 Task: Open a contact in Outlook and view or edit the details.
Action: Mouse moved to (20, 96)
Screenshot: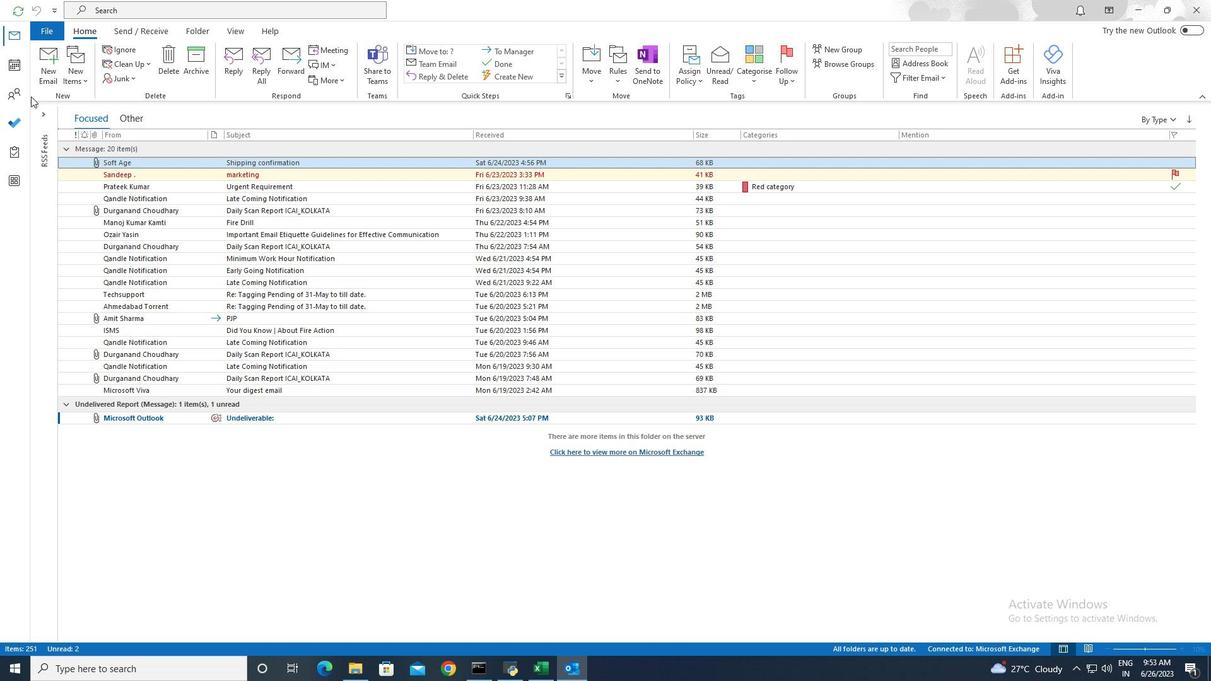 
Action: Mouse pressed left at (20, 96)
Screenshot: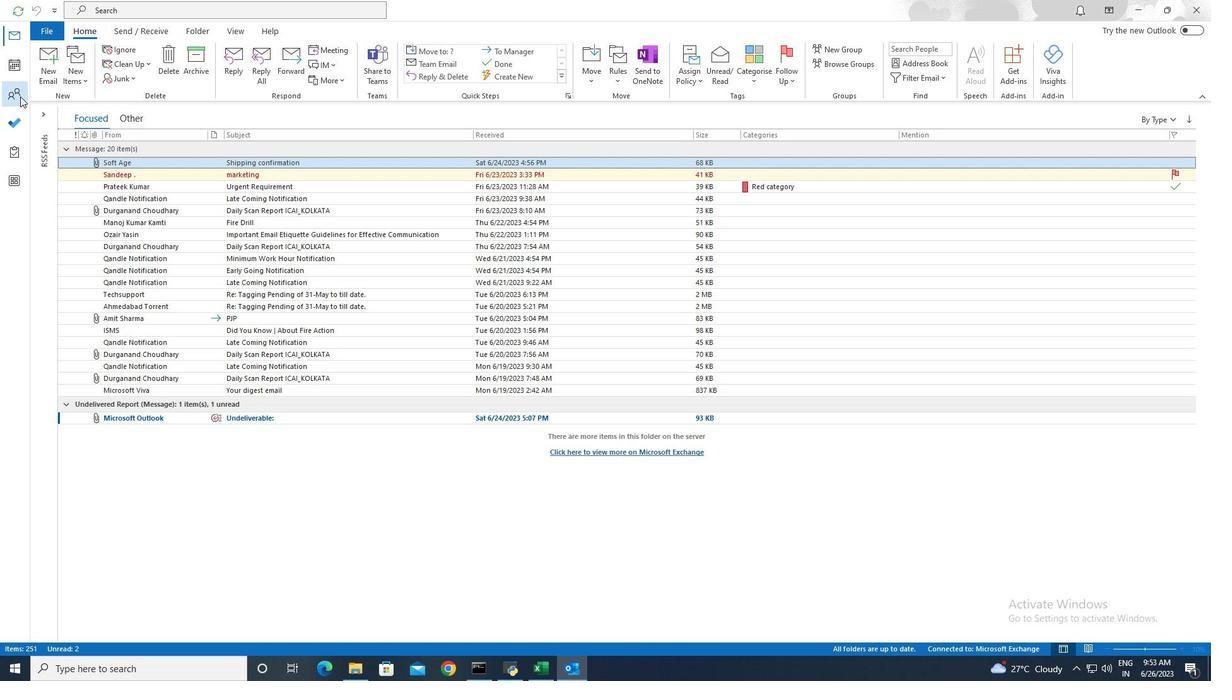 
Action: Mouse moved to (167, 286)
Screenshot: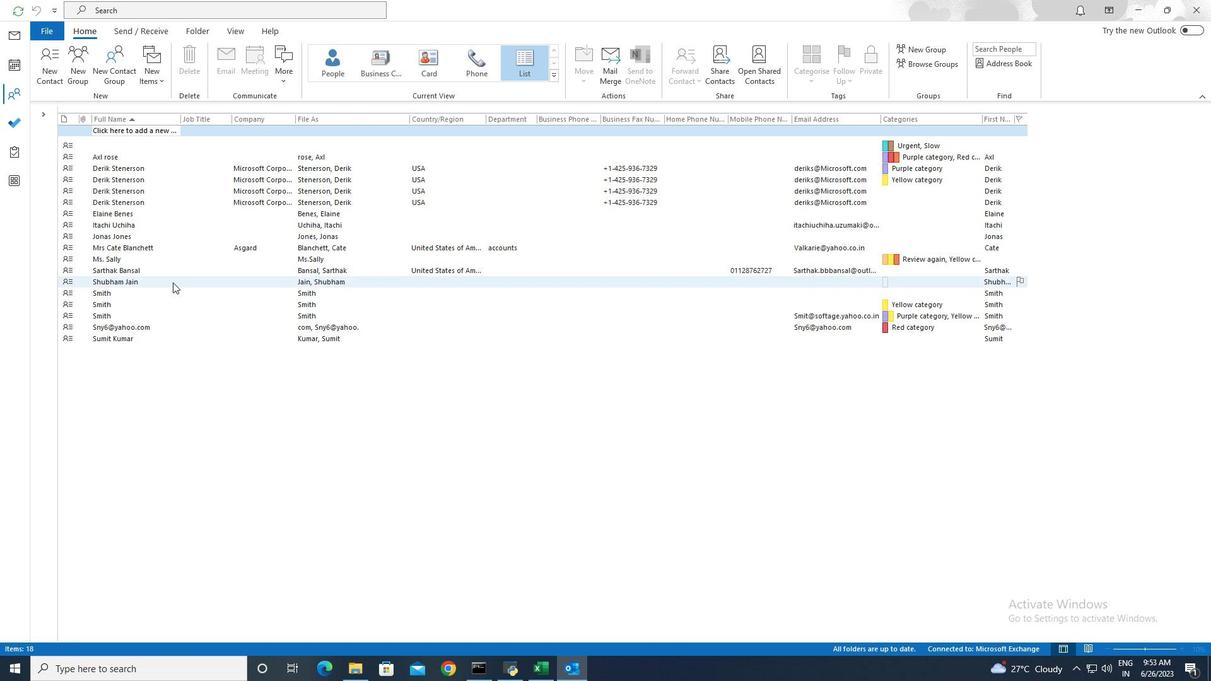 
Action: Mouse pressed left at (167, 286)
Screenshot: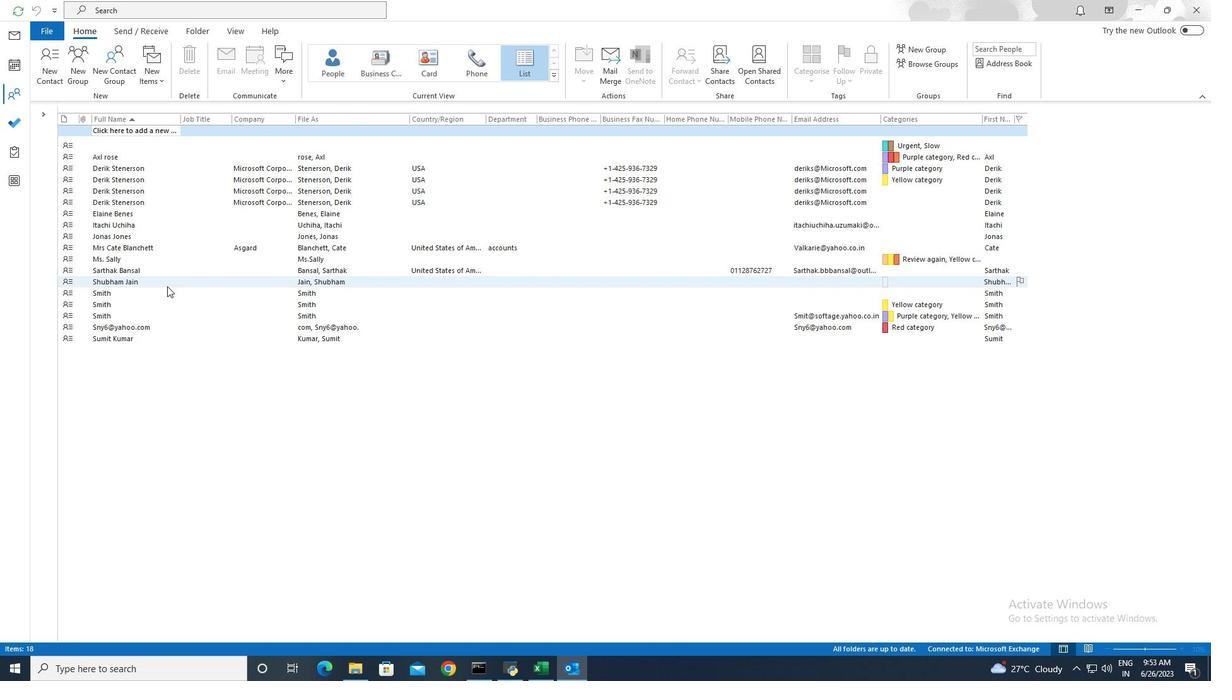 
Action: Mouse pressed left at (167, 286)
Screenshot: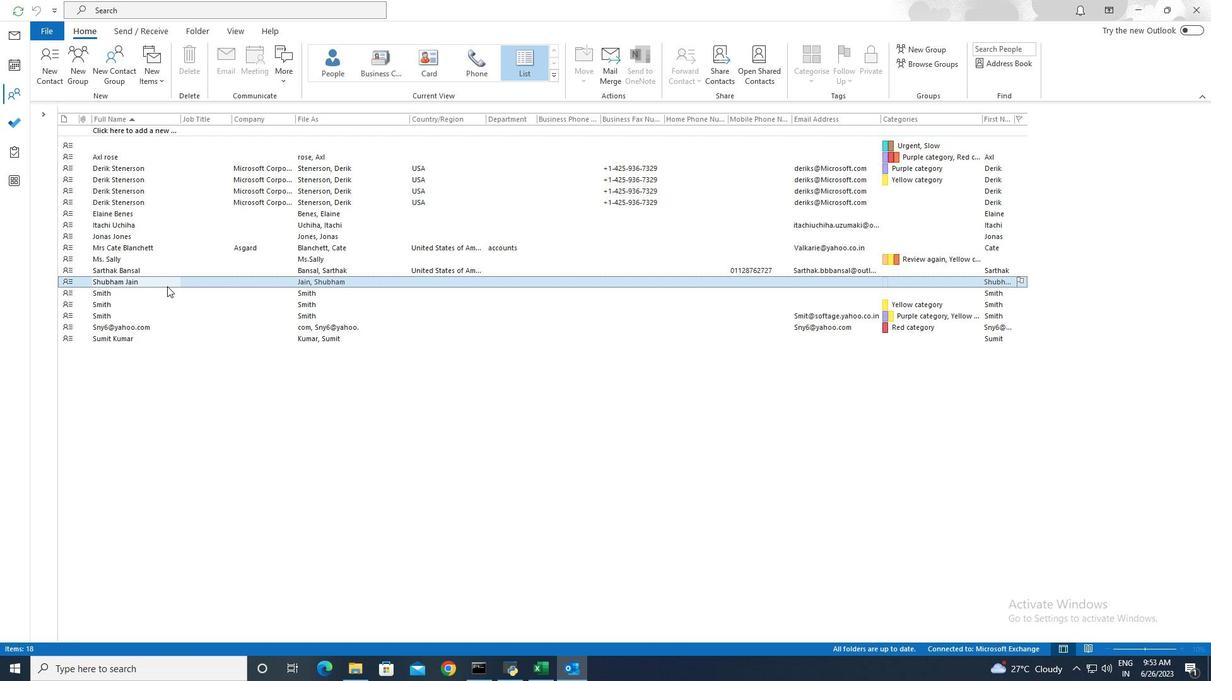 
Action: Mouse moved to (196, 29)
Screenshot: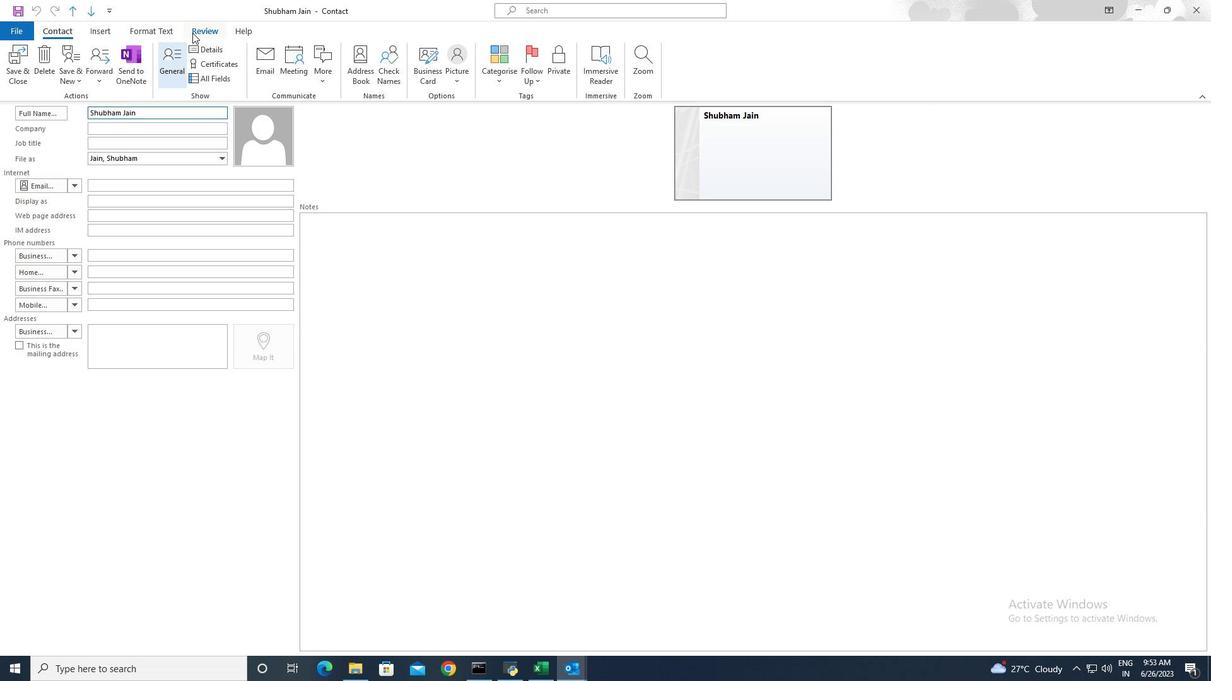 
Action: Mouse pressed left at (196, 29)
Screenshot: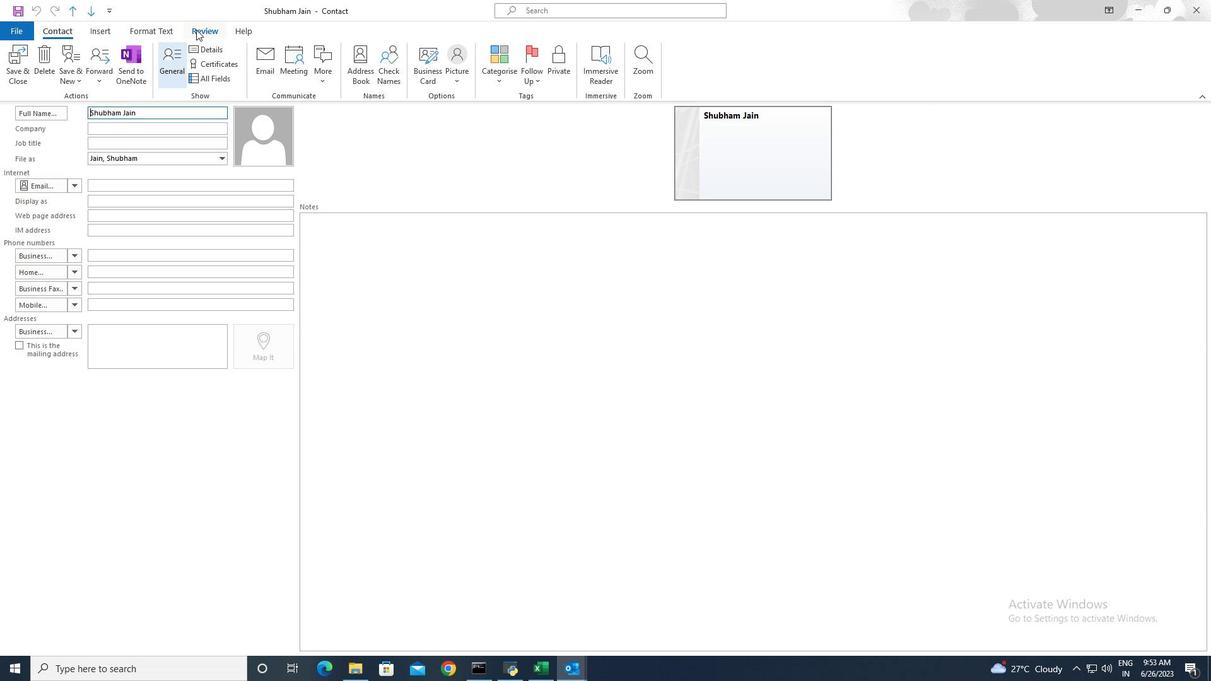 
Action: Mouse moved to (350, 225)
Screenshot: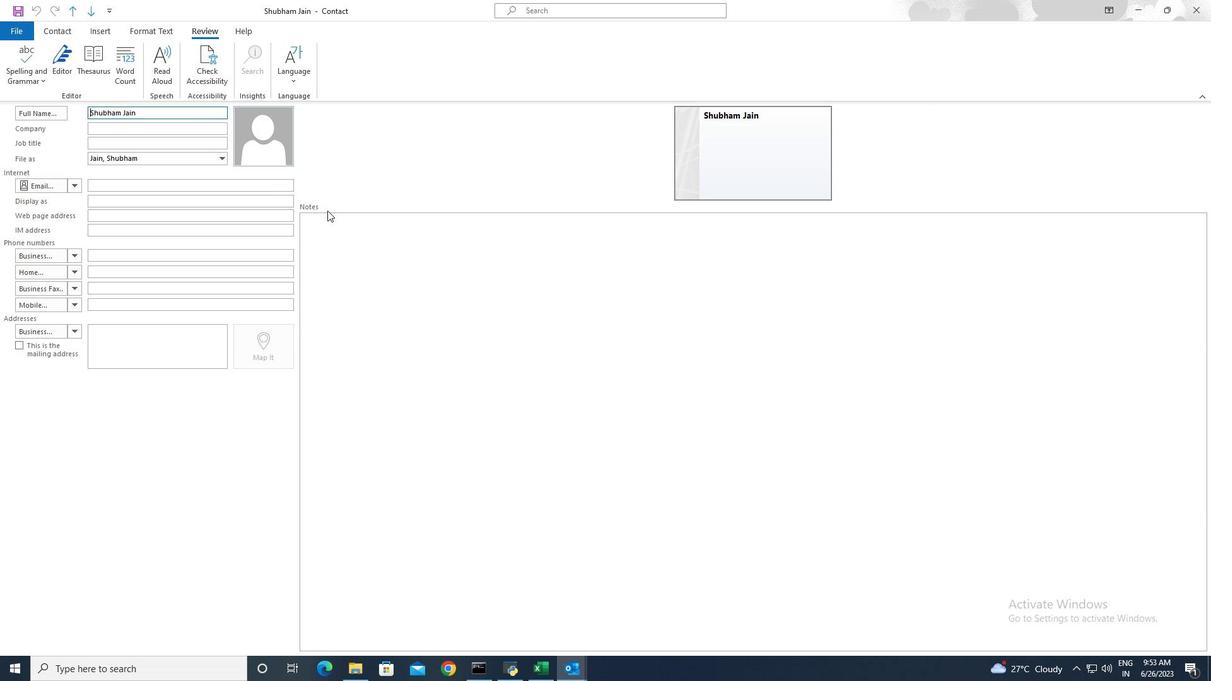 
Action: Mouse pressed left at (350, 225)
Screenshot: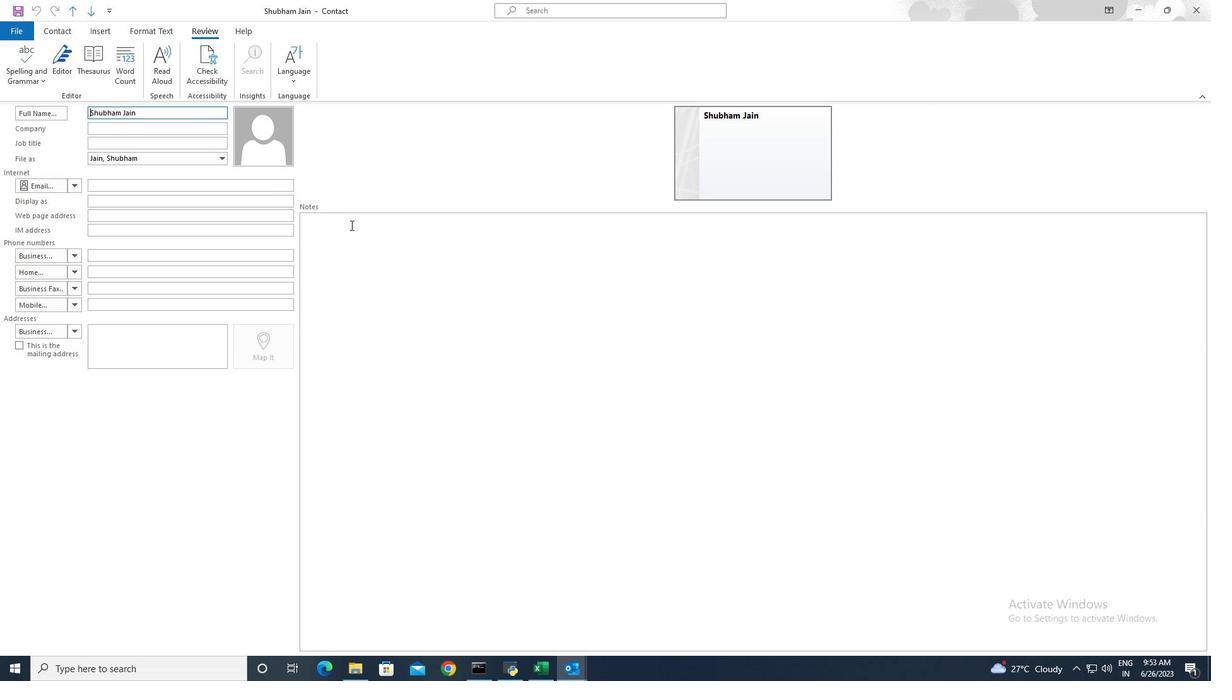 
Action: Mouse moved to (165, 73)
Screenshot: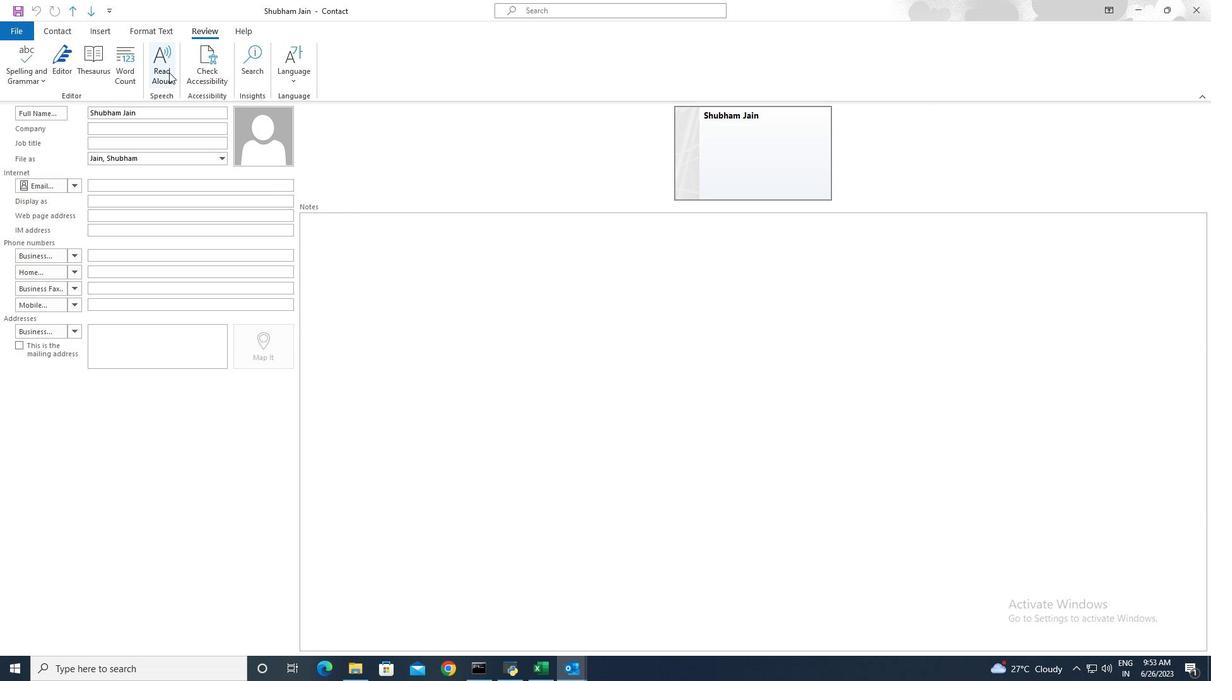 
Action: Mouse pressed left at (165, 73)
Screenshot: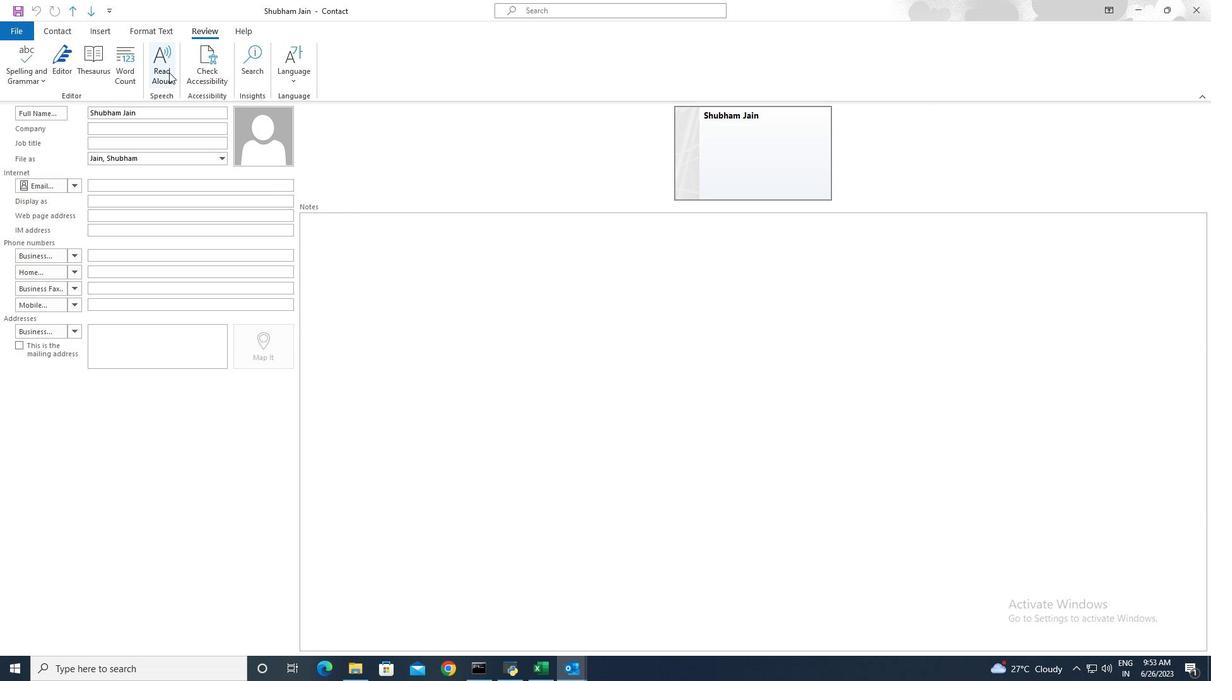 
